 Task: Create a task  Add support for user-generated content and comments , assign it to team member softage.6@softage.net in the project VantageTech and update the status of the task to  On Track  , set the priority of the task to High.
Action: Mouse moved to (42, 335)
Screenshot: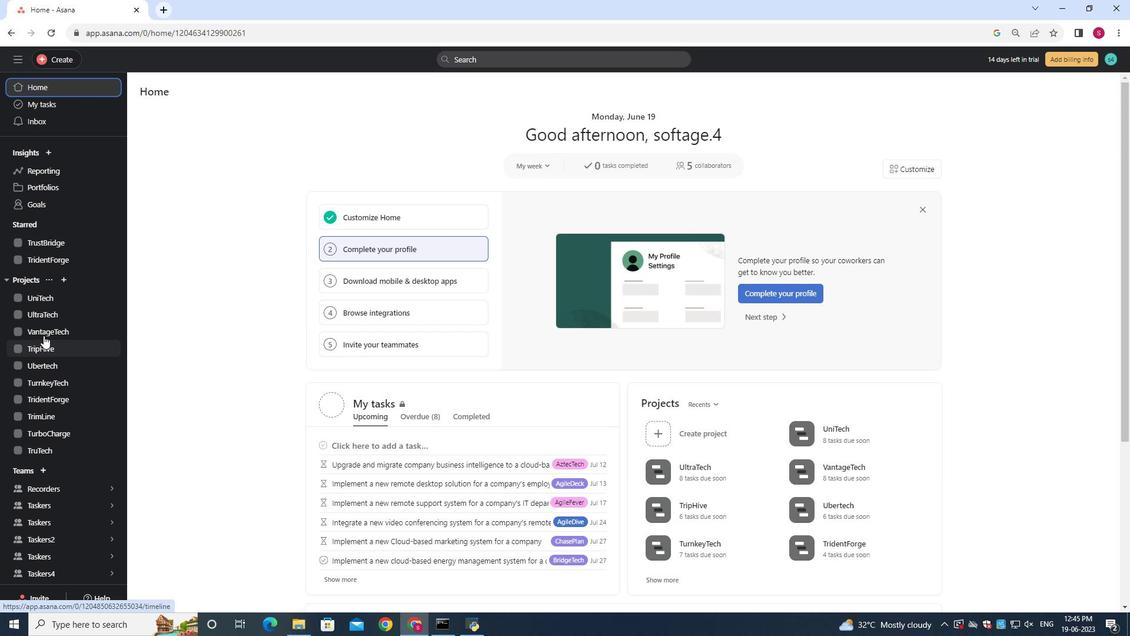 
Action: Mouse pressed left at (42, 335)
Screenshot: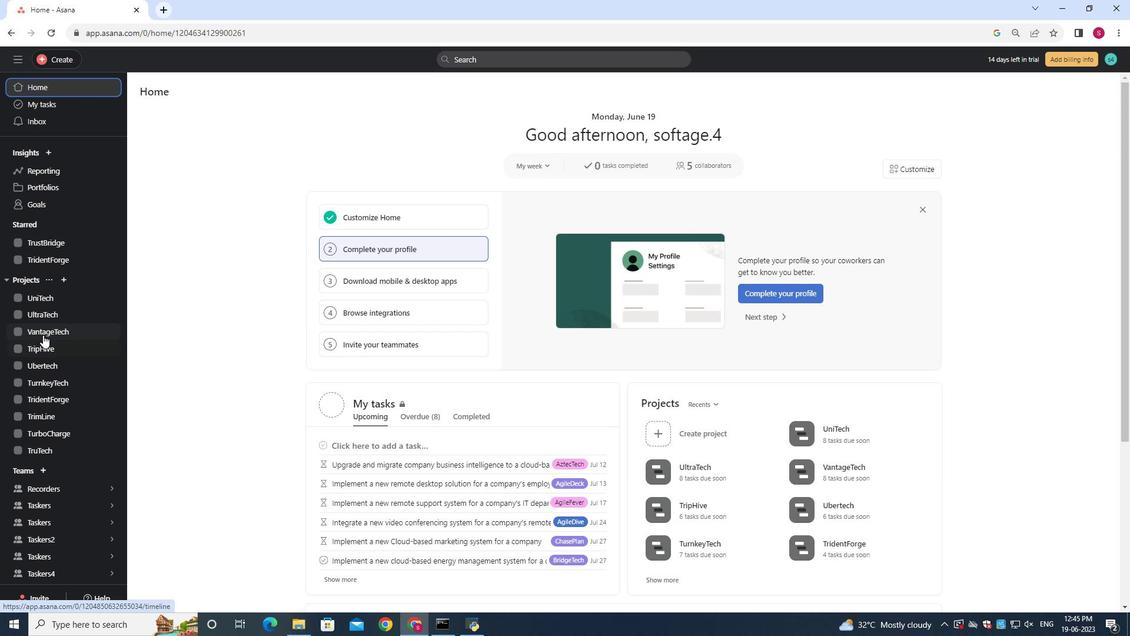 
Action: Mouse moved to (157, 140)
Screenshot: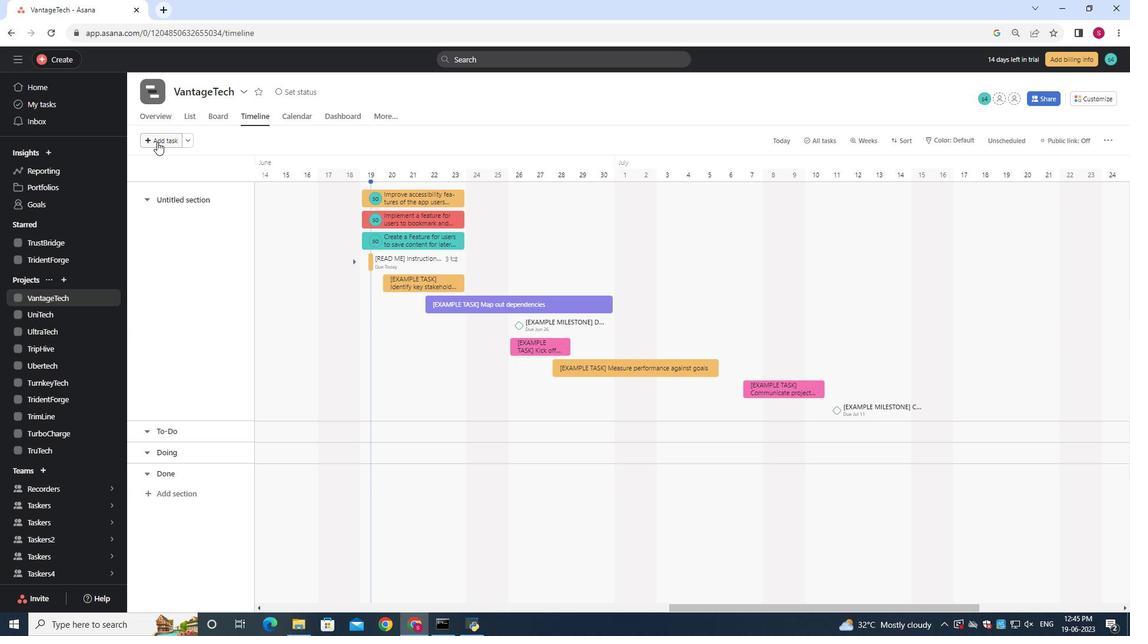 
Action: Mouse pressed left at (157, 140)
Screenshot: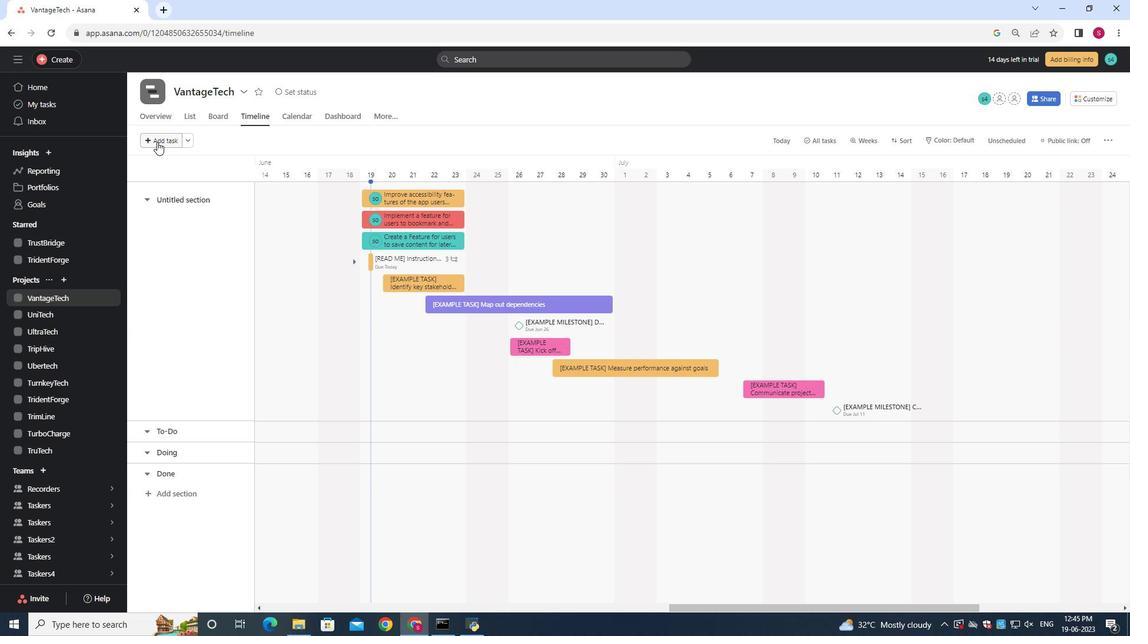 
Action: Mouse moved to (400, 206)
Screenshot: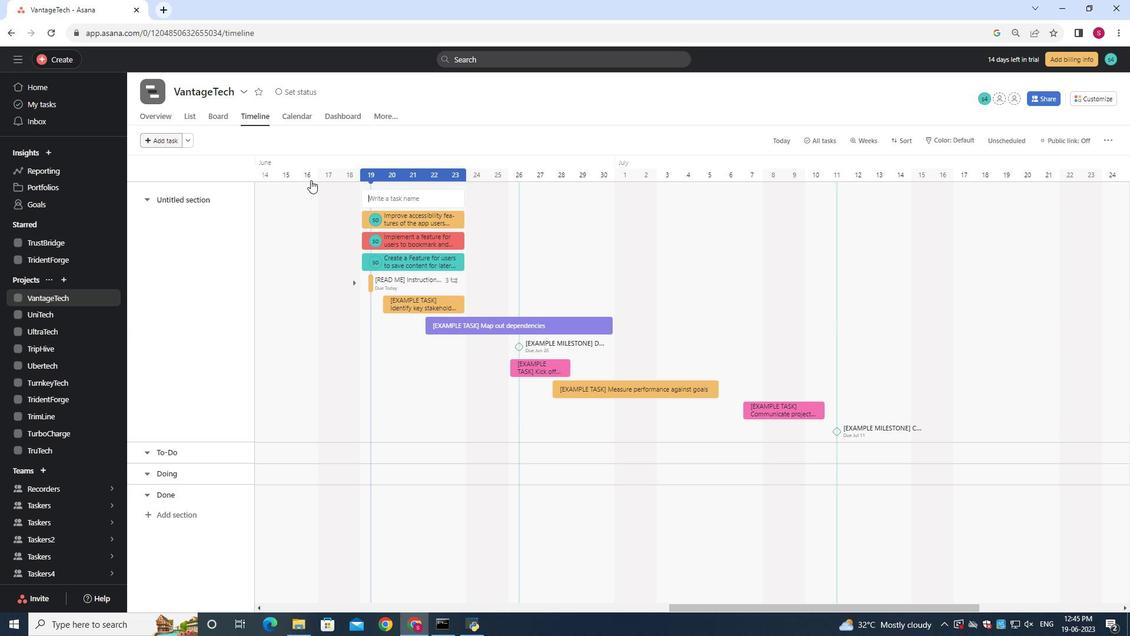 
Action: Key pressed <Key.shift>Add<Key.space><Key.shift><Key.shift><Key.shift><Key.shift><Key.shift><Key.shift><Key.shift><Key.shift><Key.shift><Key.shift><Key.shift><Key.shift>S<Key.backspace>support<Key.space>for<Key.space><Key.shift>user-generated<Key.space>content<Key.space>and<Key.space>comments<Key.space>
Screenshot: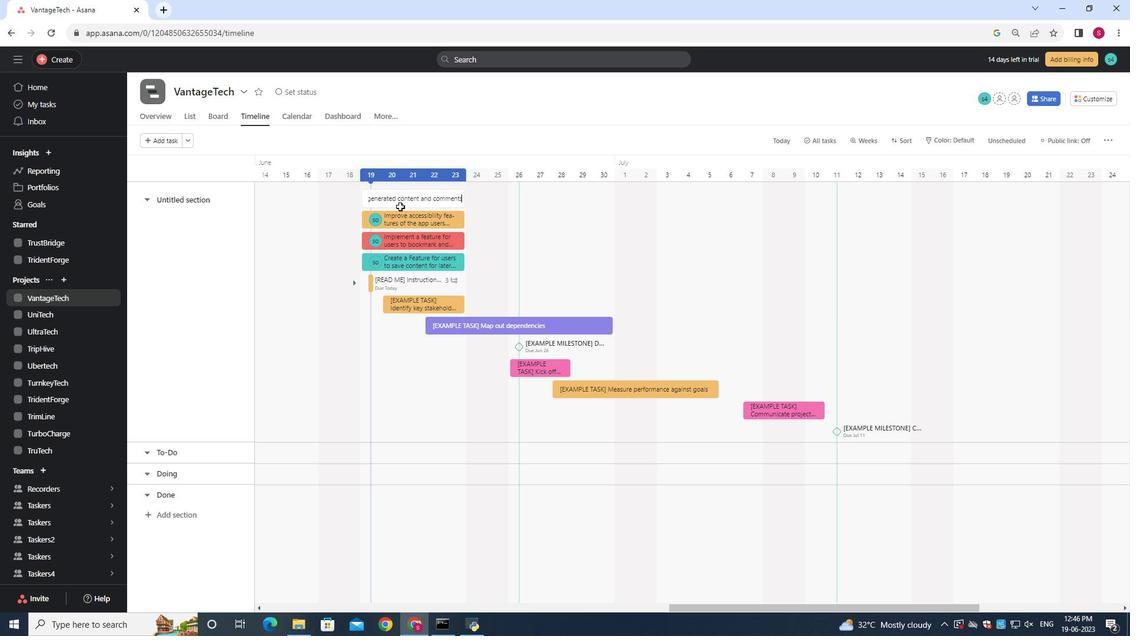 
Action: Mouse moved to (406, 201)
Screenshot: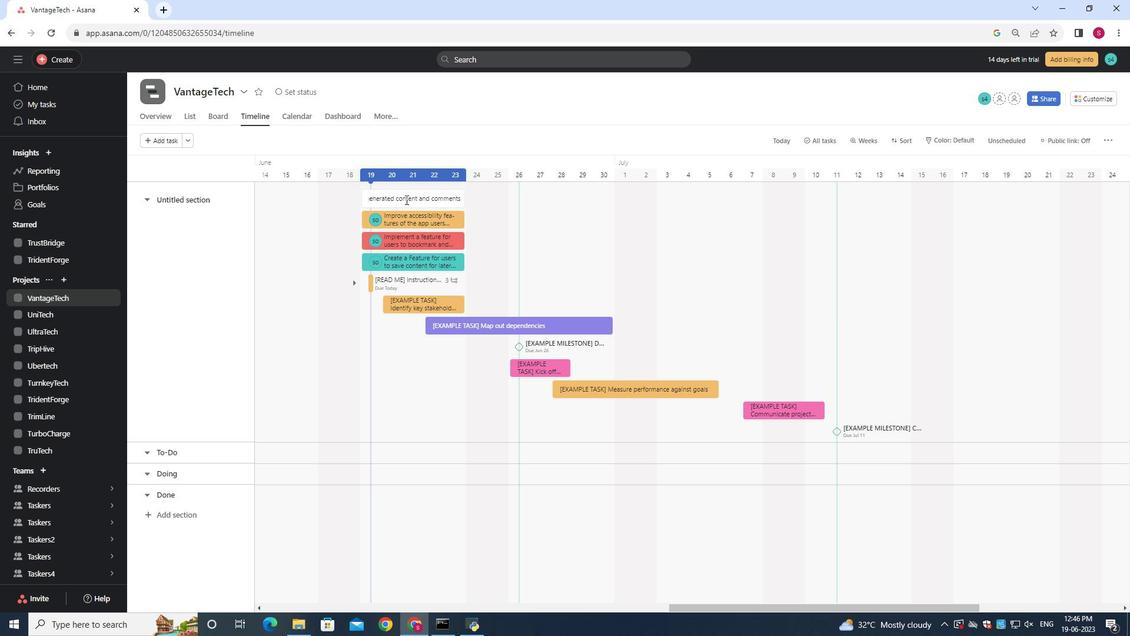
Action: Mouse pressed left at (406, 201)
Screenshot: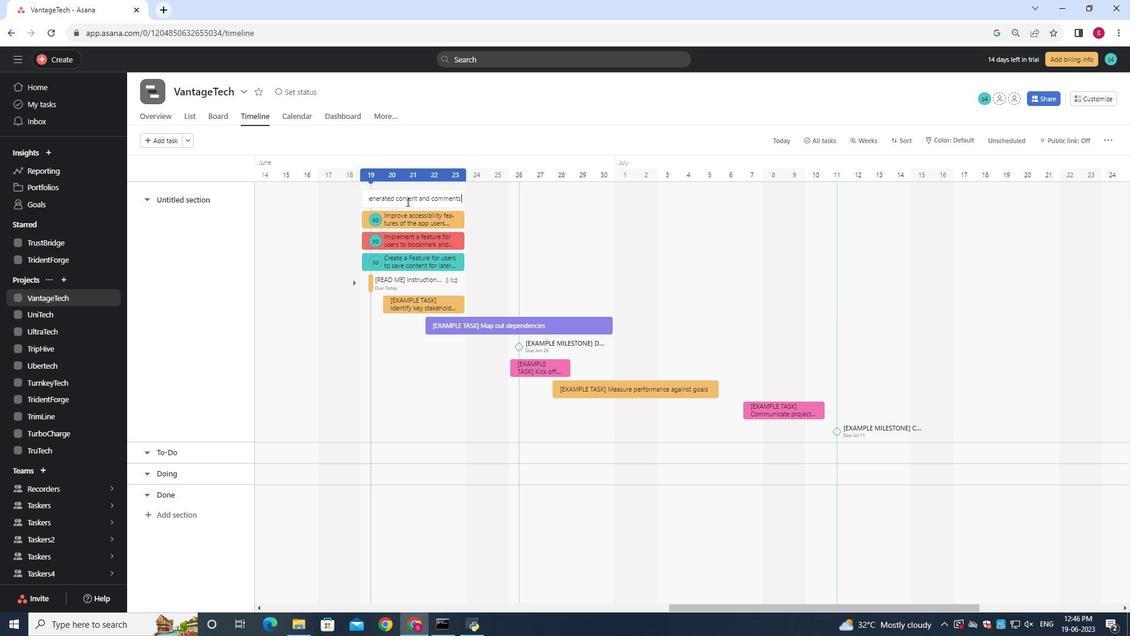 
Action: Mouse moved to (878, 312)
Screenshot: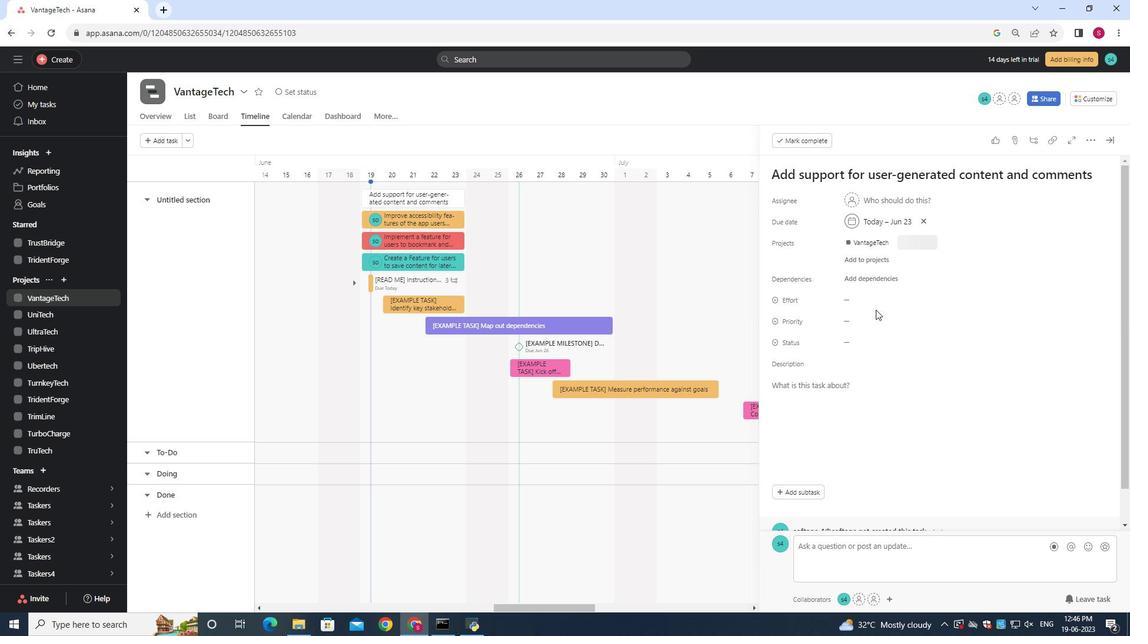 
Action: Mouse scrolled (878, 311) with delta (0, 0)
Screenshot: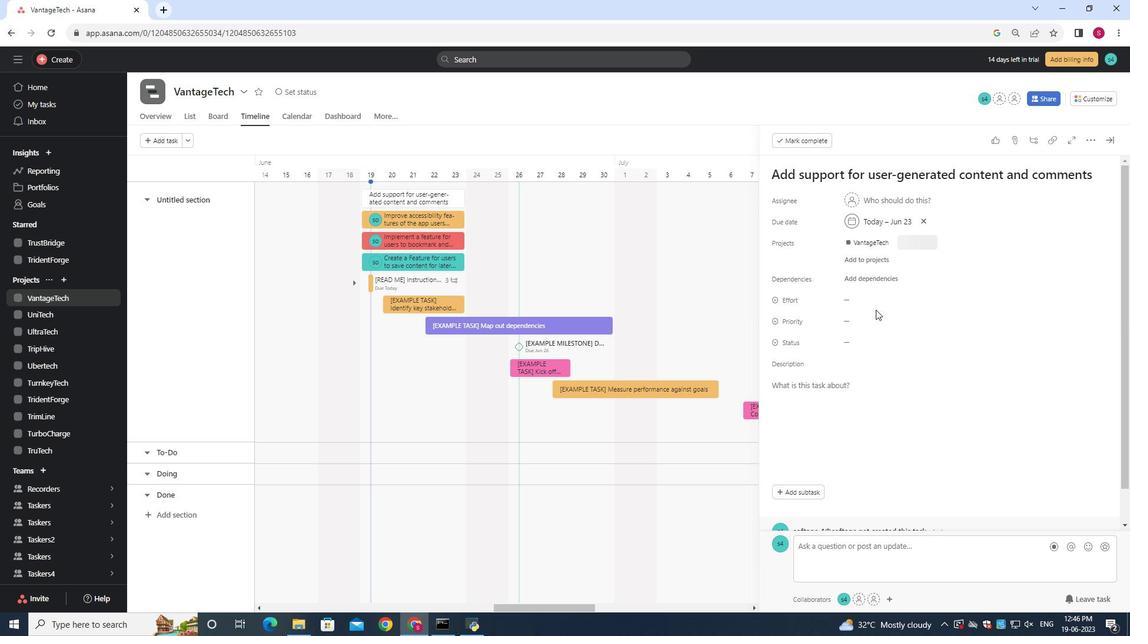 
Action: Mouse moved to (832, 419)
Screenshot: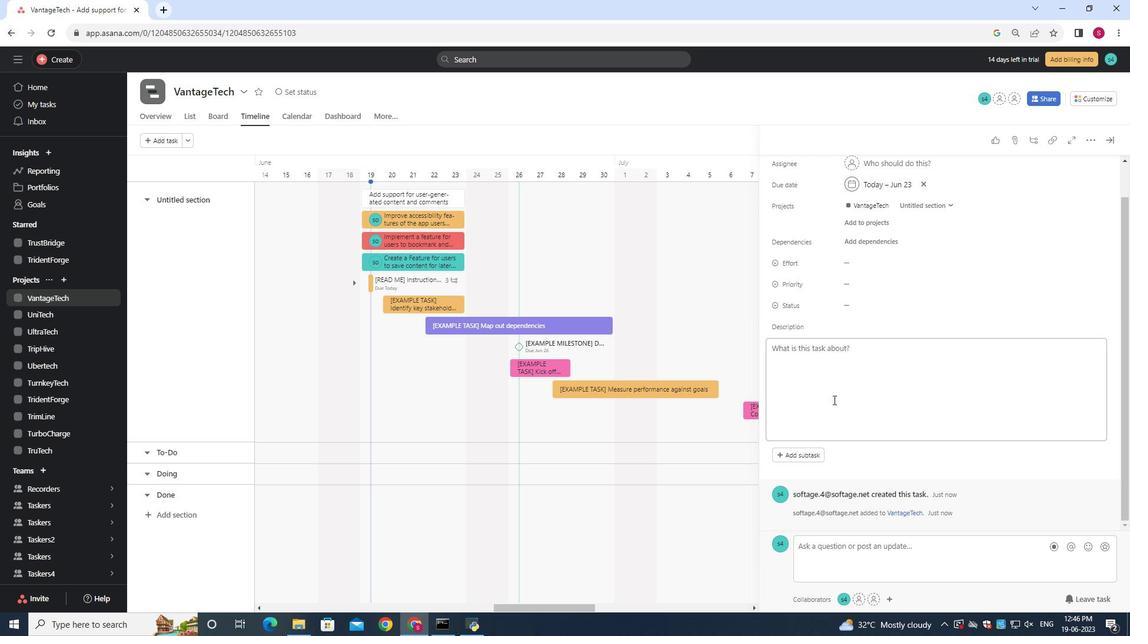 
Action: Mouse scrolled (832, 419) with delta (0, 0)
Screenshot: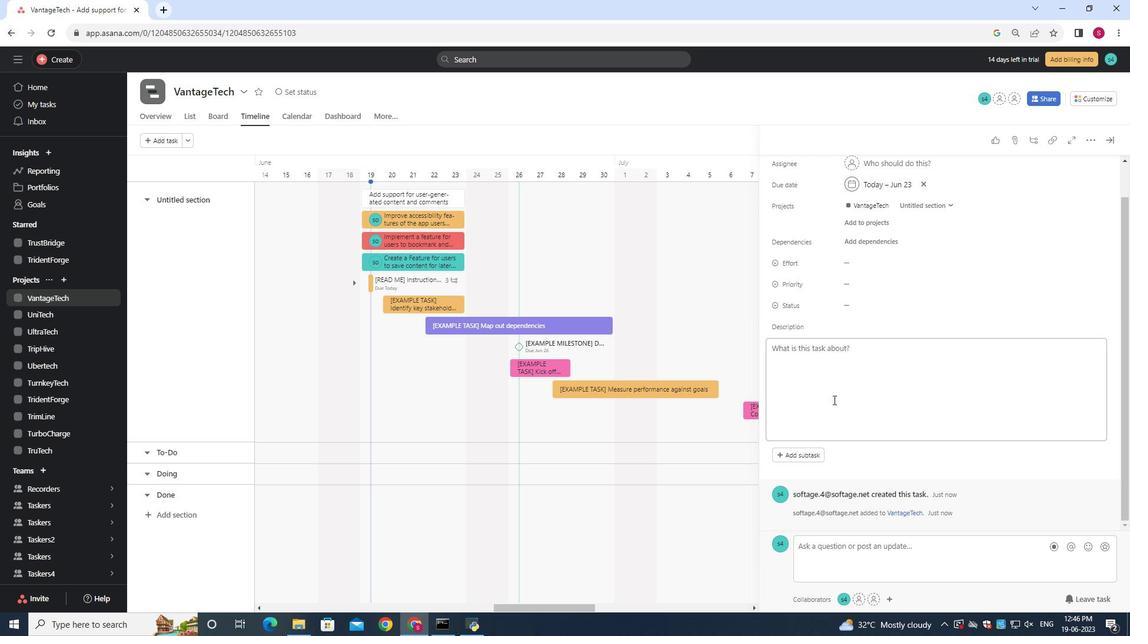 
Action: Mouse moved to (878, 161)
Screenshot: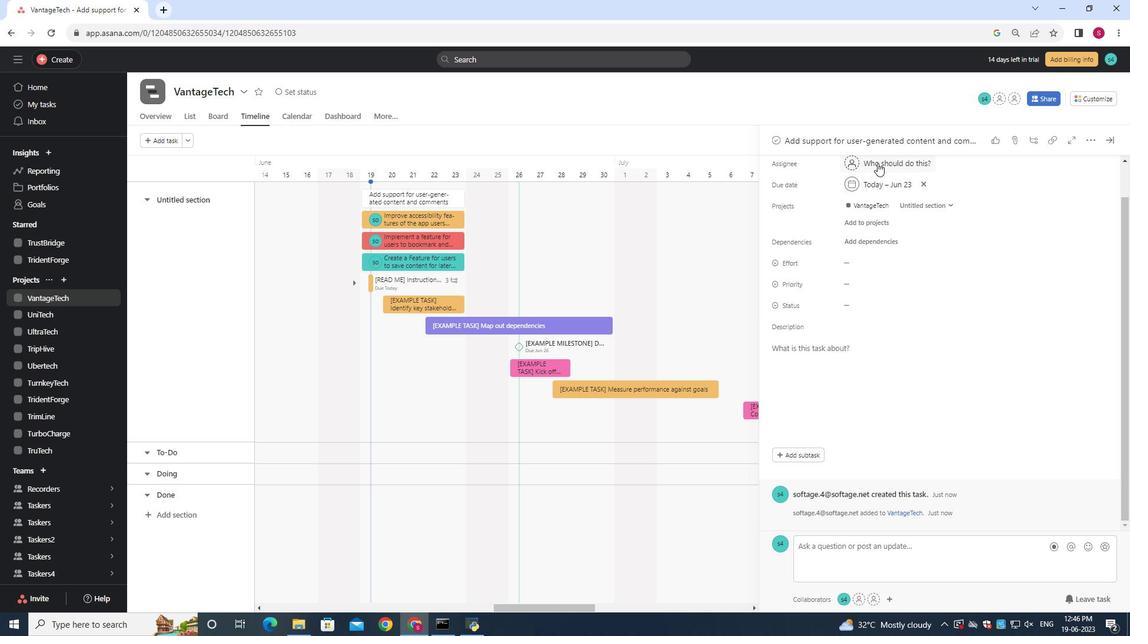 
Action: Mouse pressed left at (878, 161)
Screenshot: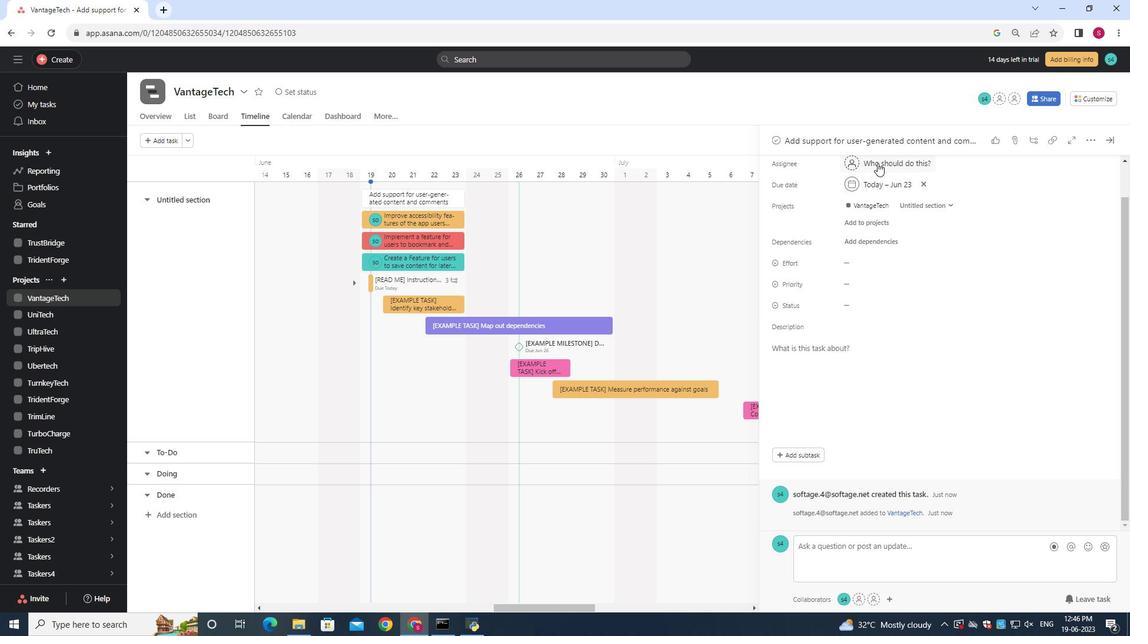 
Action: Mouse moved to (878, 161)
Screenshot: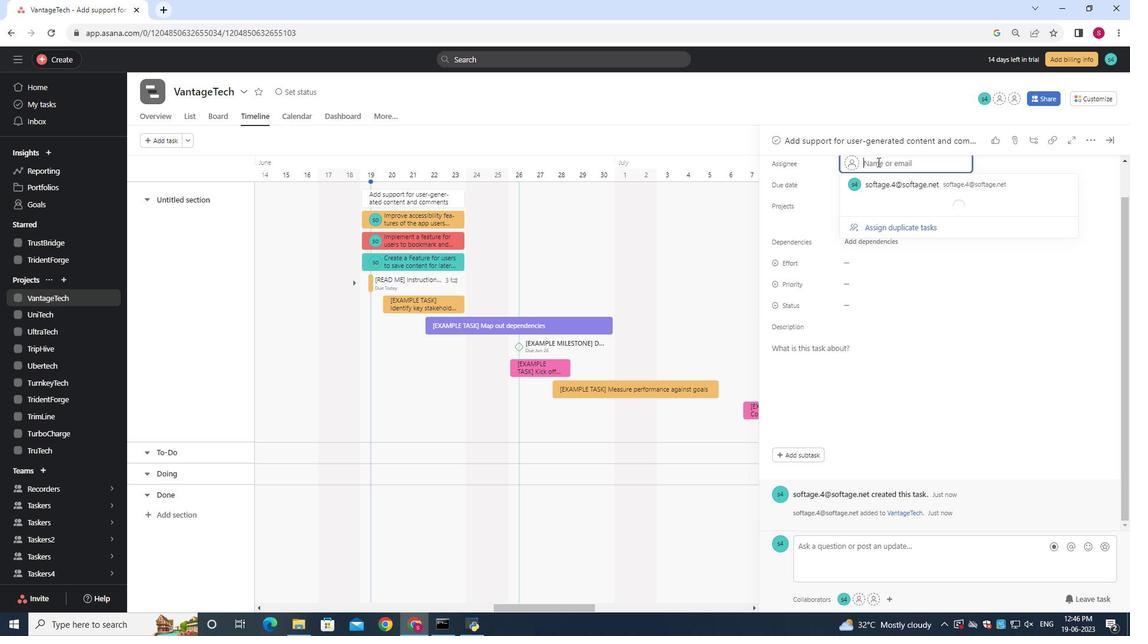 
Action: Key pressed softage.6<Key.shift>
Screenshot: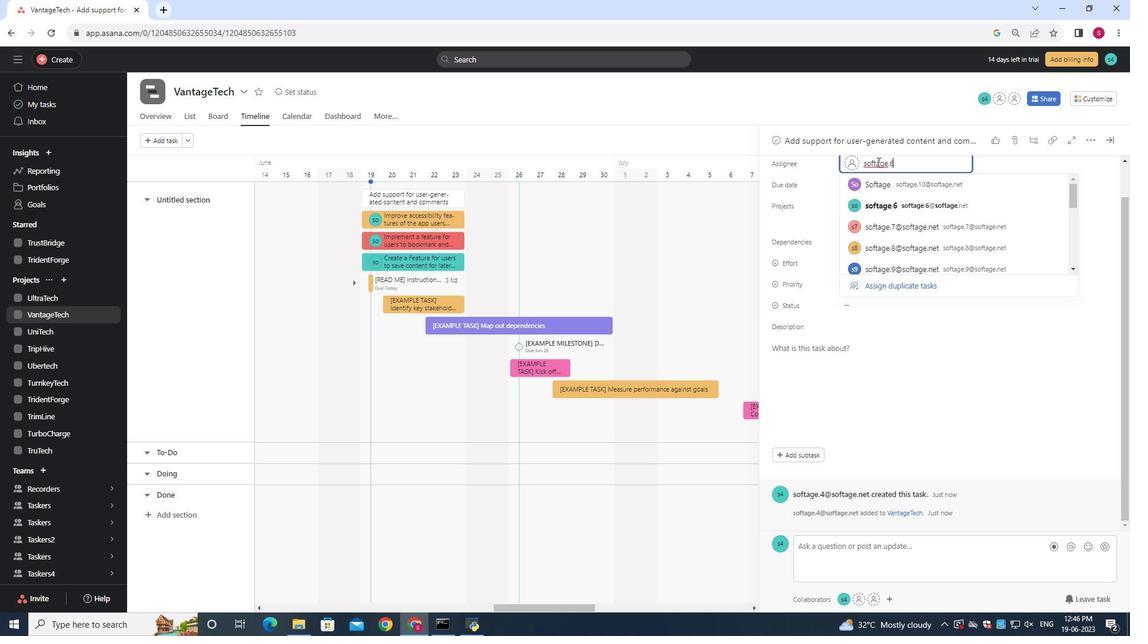 
Action: Mouse moved to (869, 158)
Screenshot: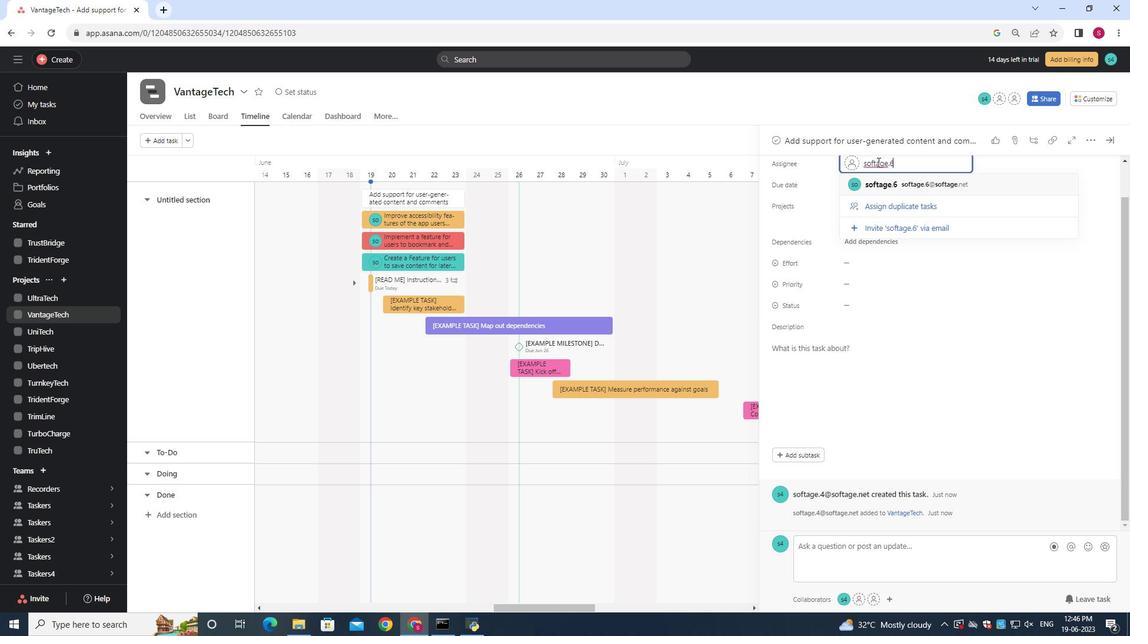 
Action: Key pressed @
Screenshot: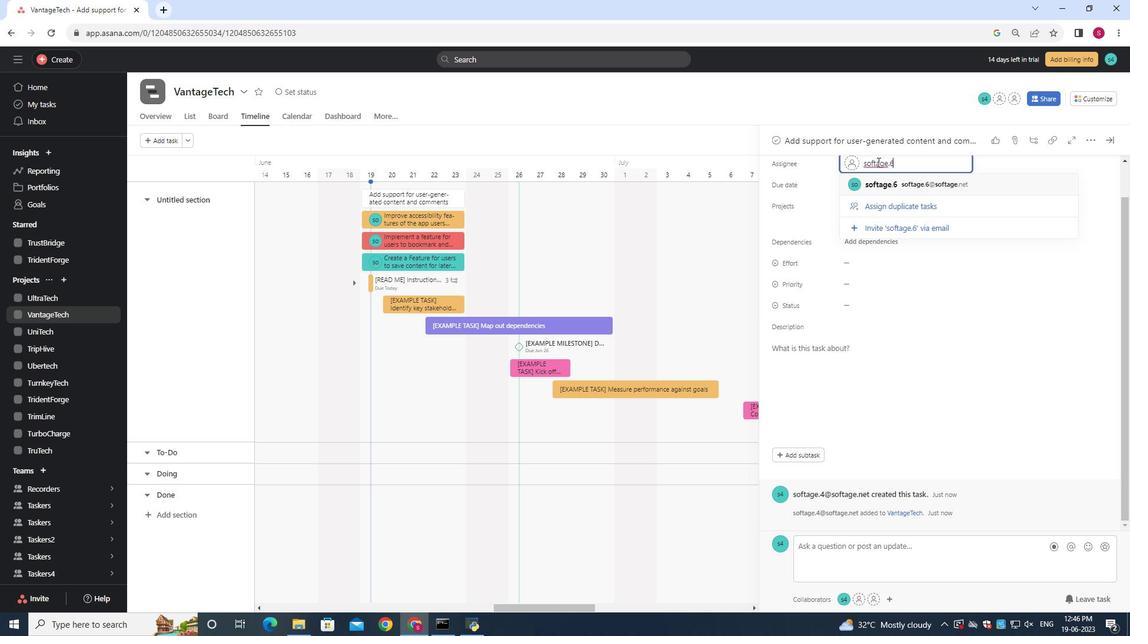 
Action: Mouse moved to (868, 157)
Screenshot: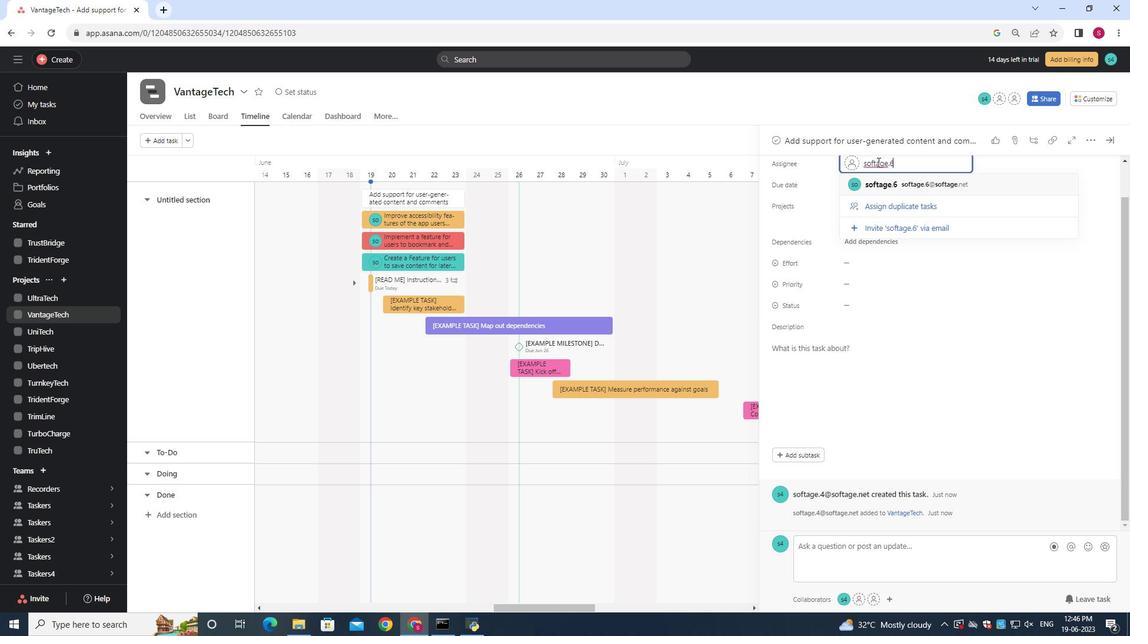 
Action: Key pressed softage.net
Screenshot: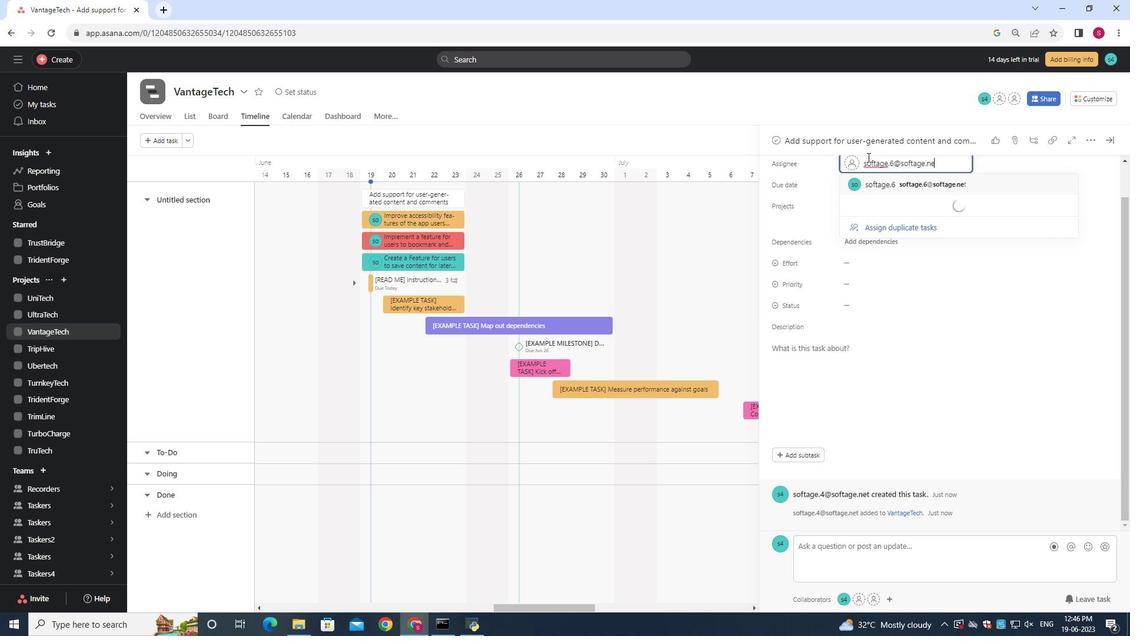 
Action: Mouse moved to (917, 176)
Screenshot: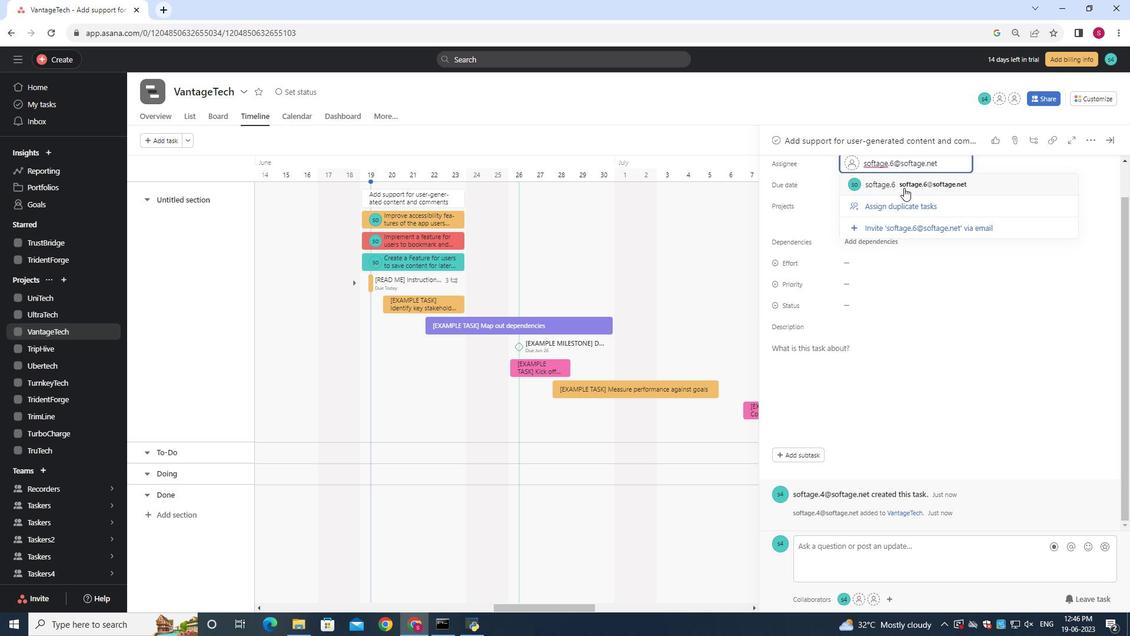 
Action: Mouse pressed left at (917, 176)
Screenshot: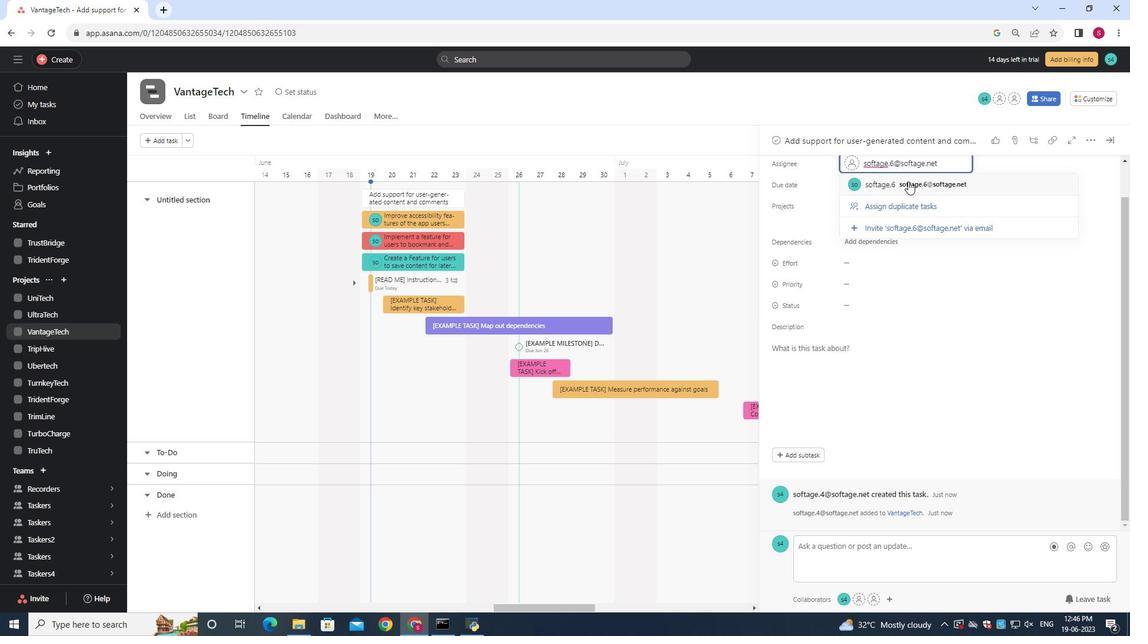 
Action: Mouse moved to (853, 309)
Screenshot: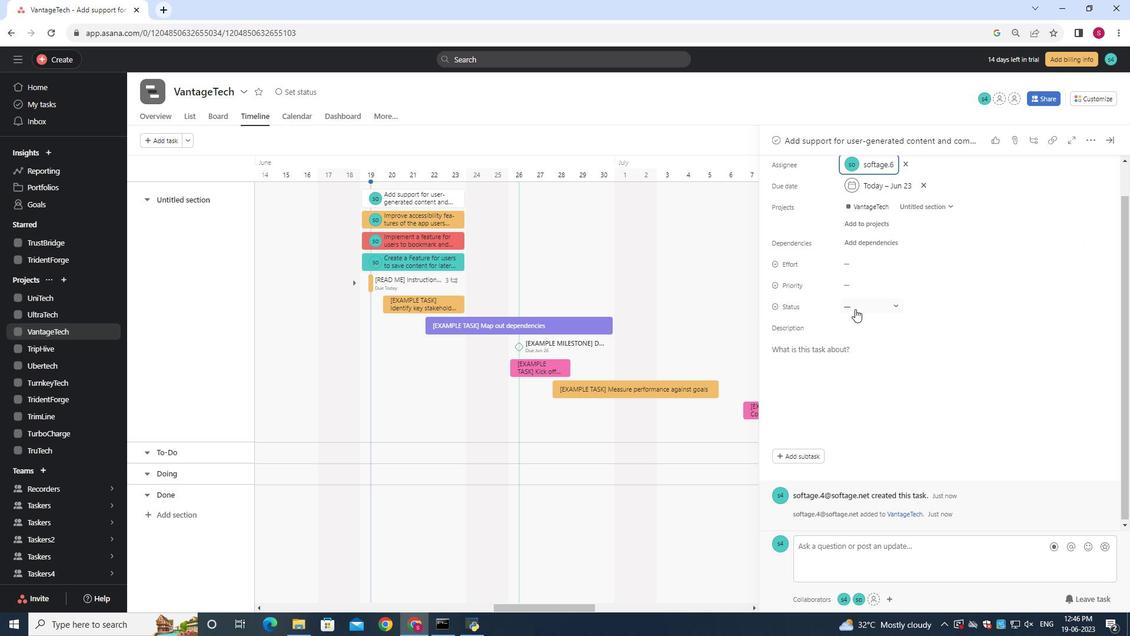 
Action: Mouse pressed left at (853, 309)
Screenshot: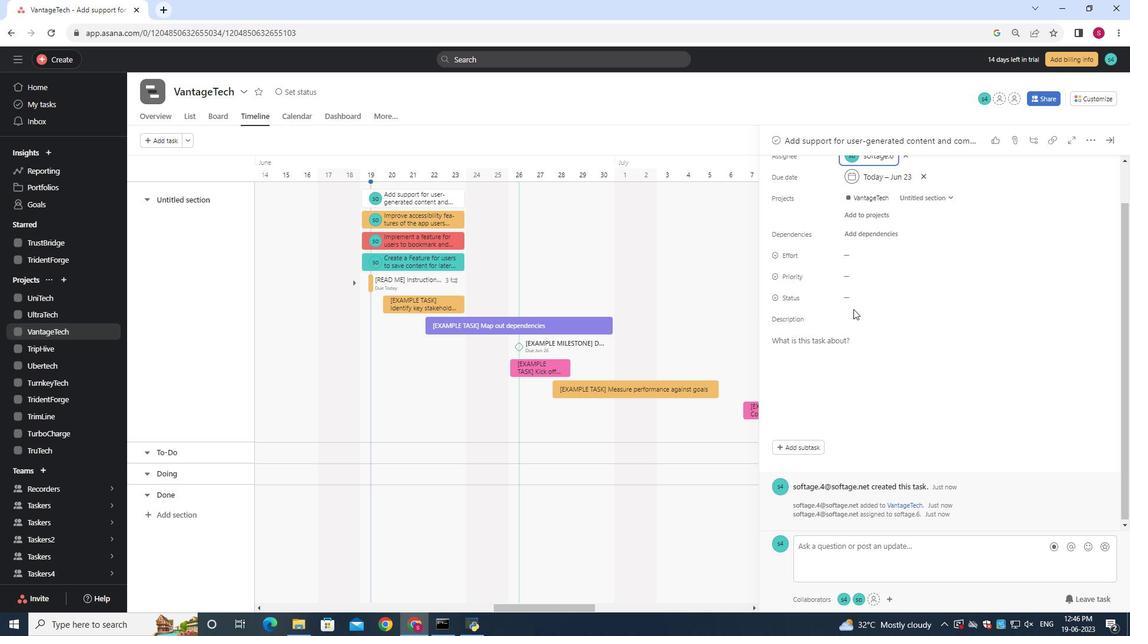 
Action: Mouse moved to (852, 297)
Screenshot: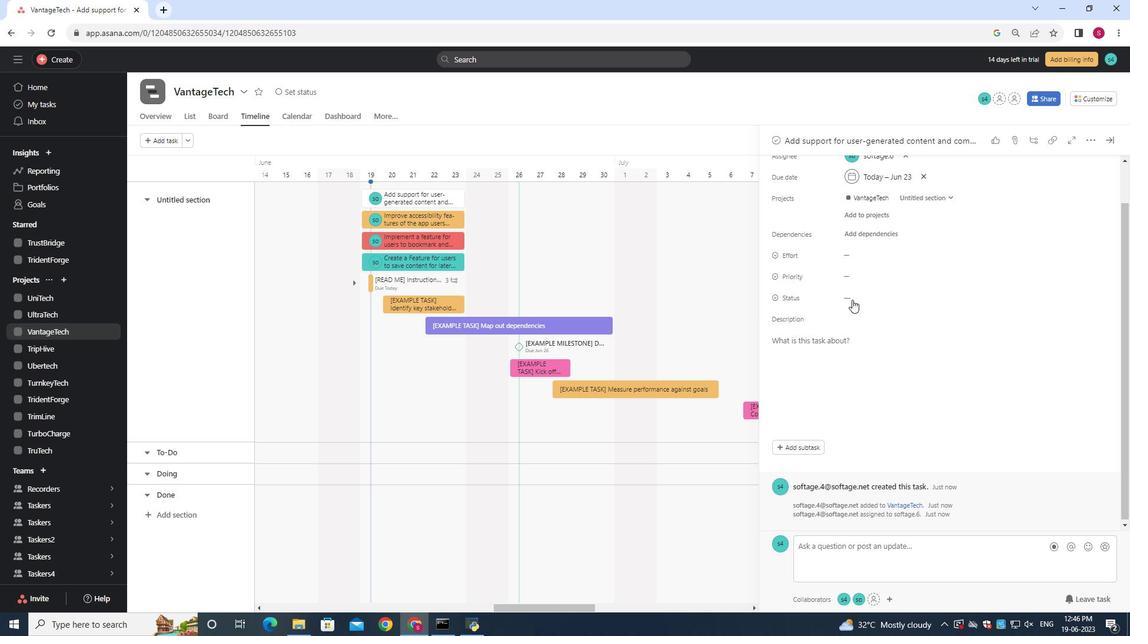 
Action: Mouse pressed left at (852, 297)
Screenshot: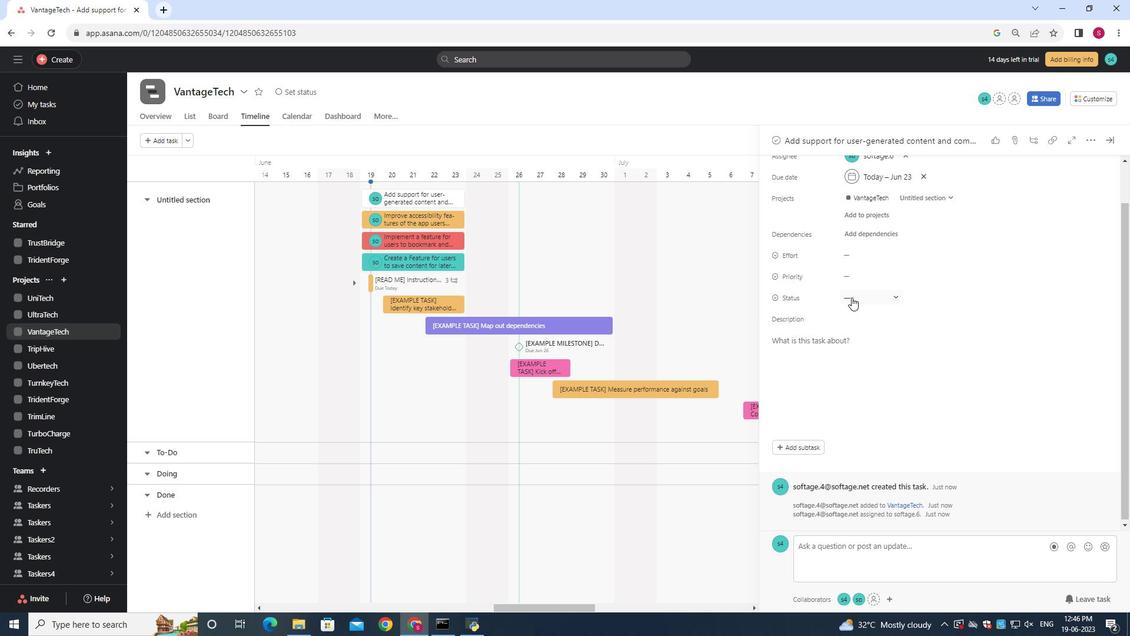 
Action: Mouse moved to (886, 328)
Screenshot: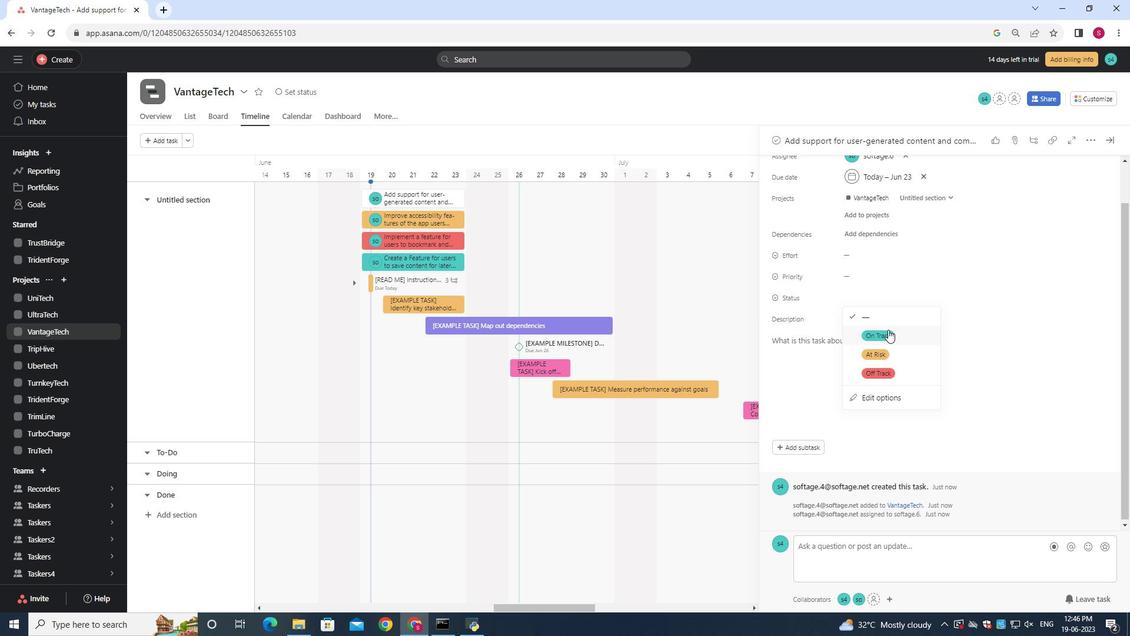 
Action: Mouse pressed left at (886, 328)
Screenshot: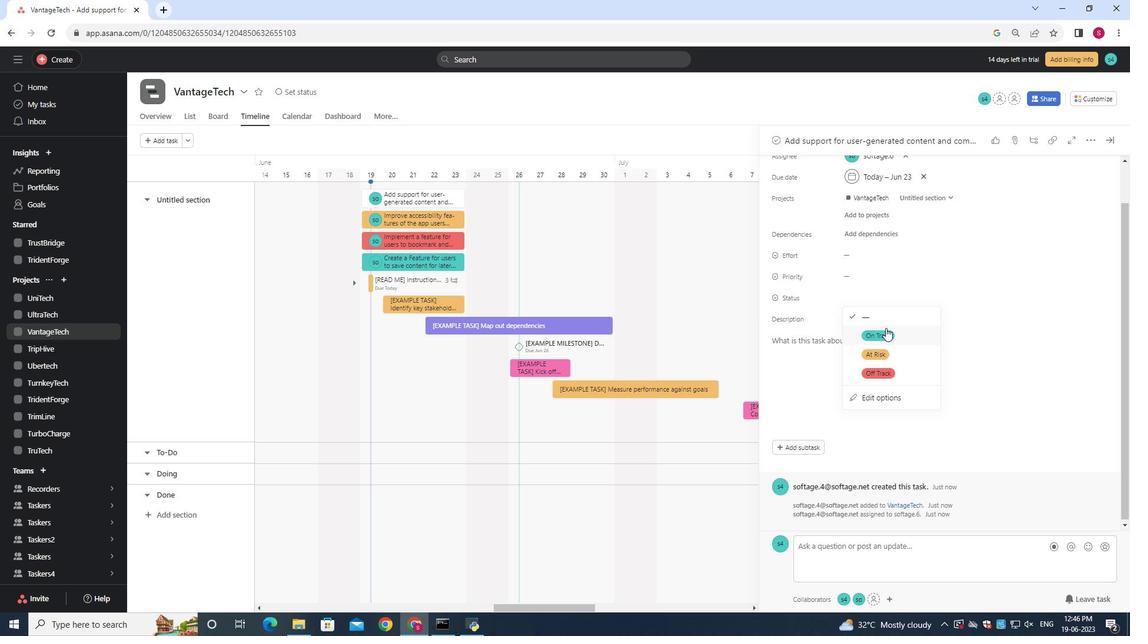 
Action: Mouse moved to (885, 332)
Screenshot: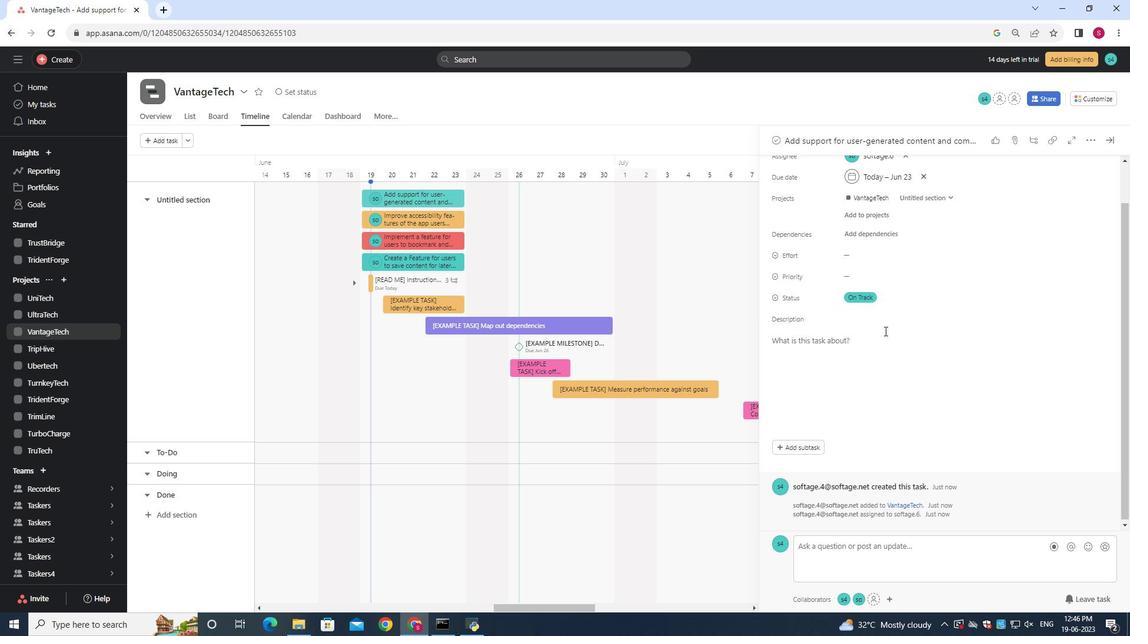 
Action: Mouse pressed left at (885, 332)
Screenshot: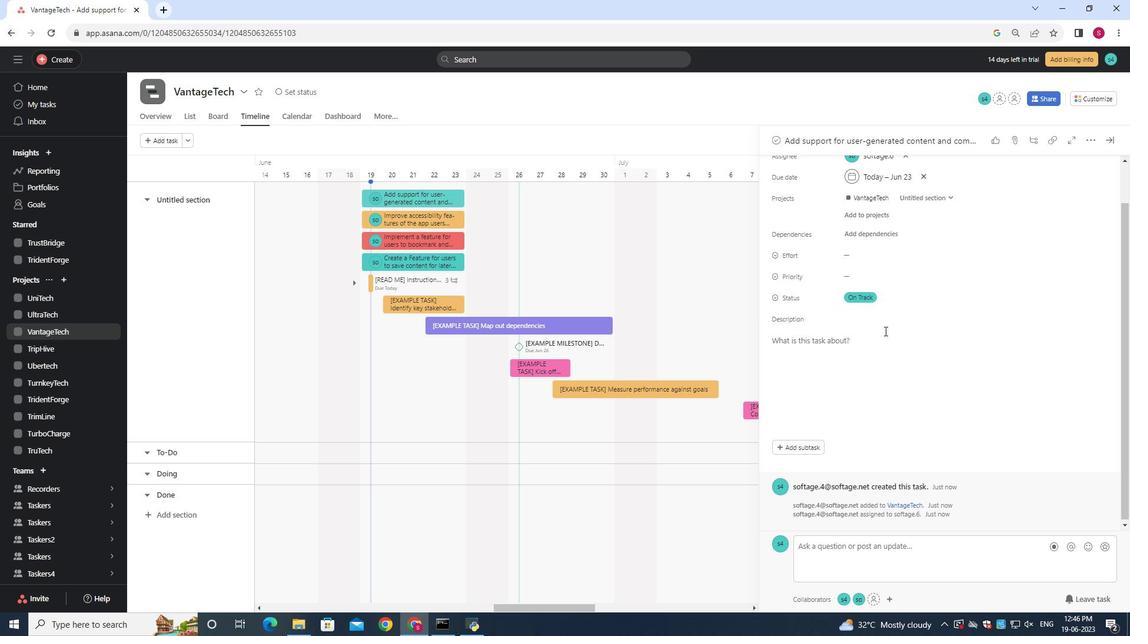 
Action: Mouse moved to (863, 275)
Screenshot: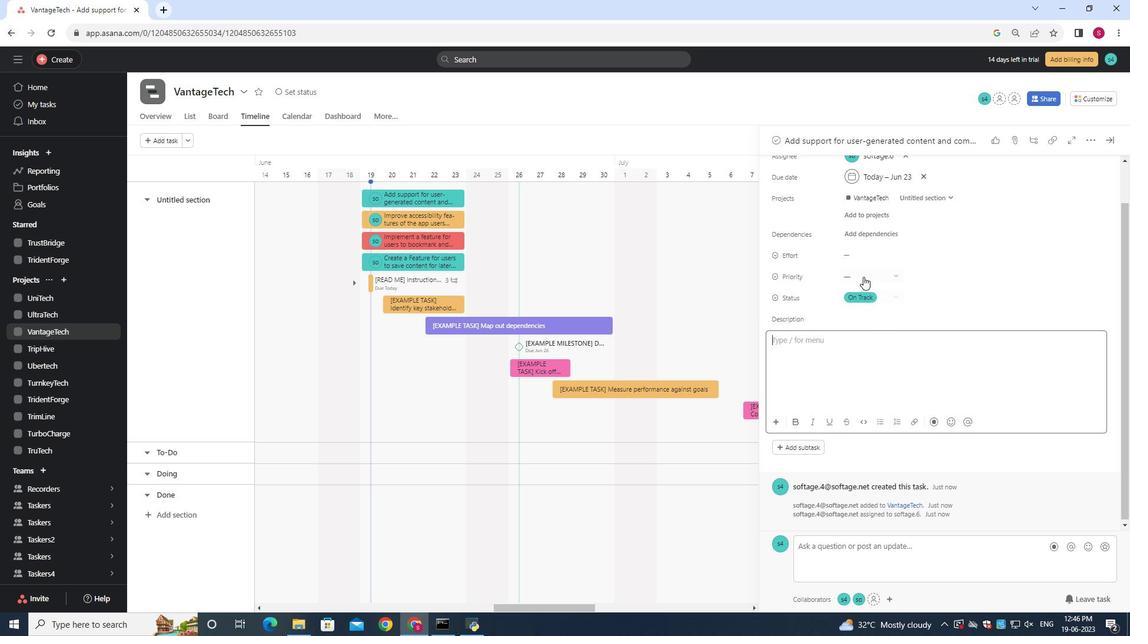 
Action: Mouse pressed left at (863, 275)
Screenshot: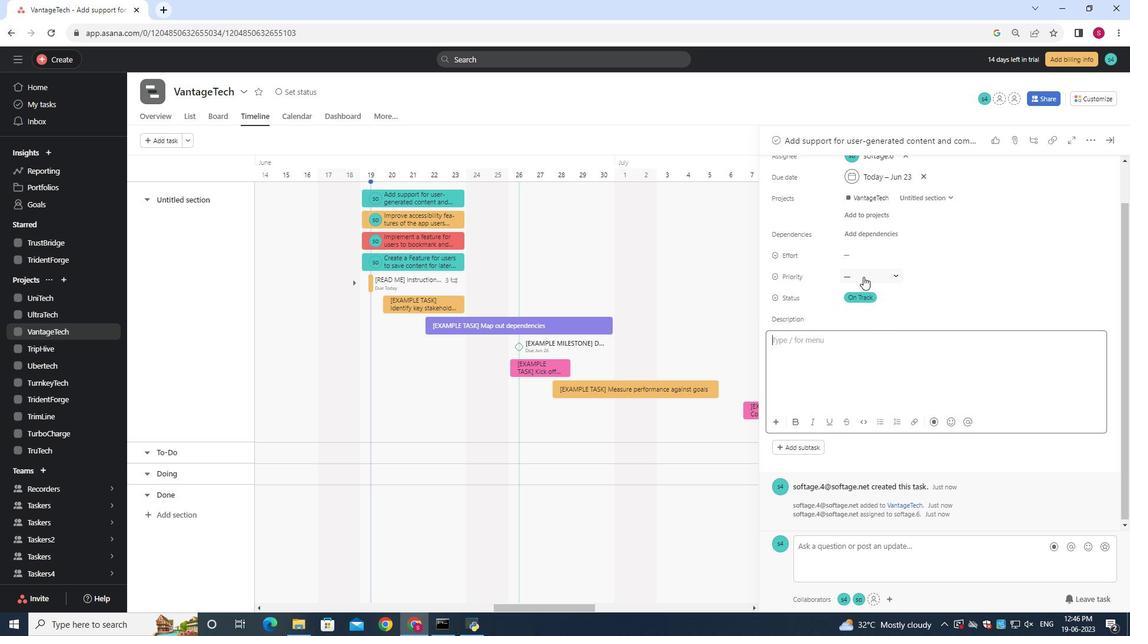
Action: Mouse moved to (875, 316)
Screenshot: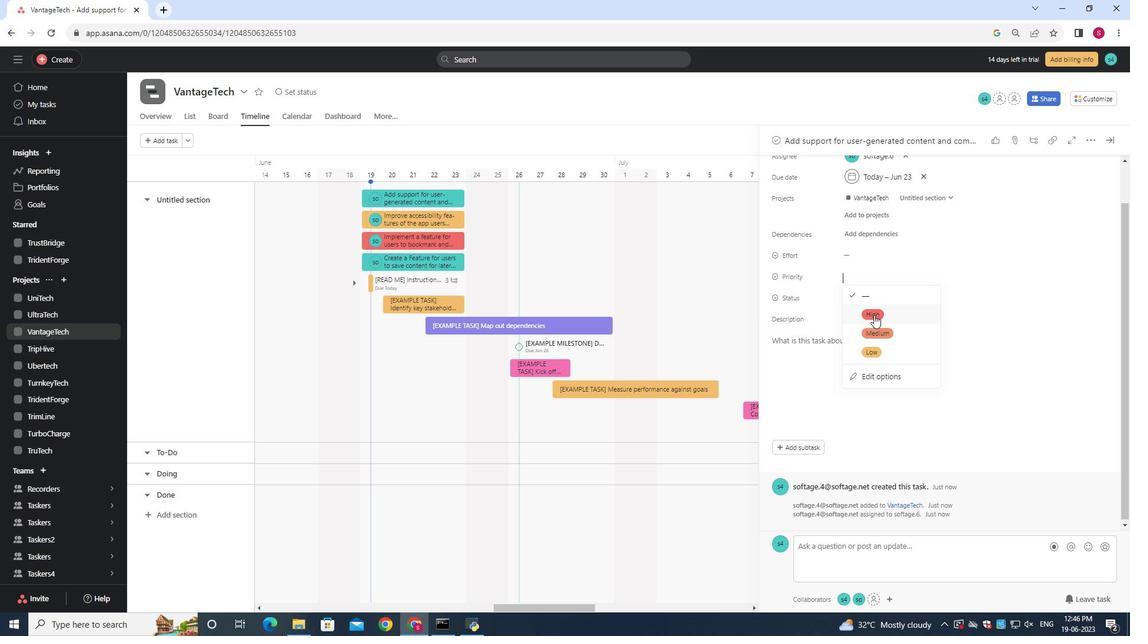 
Action: Mouse pressed left at (875, 316)
Screenshot: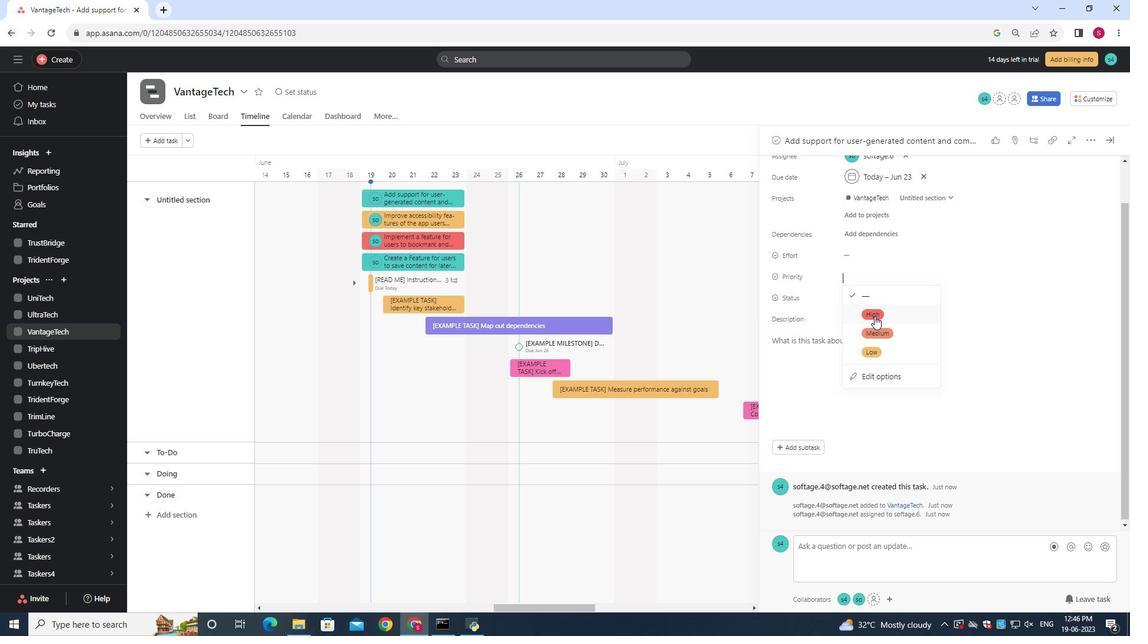 
Action: Mouse moved to (867, 286)
Screenshot: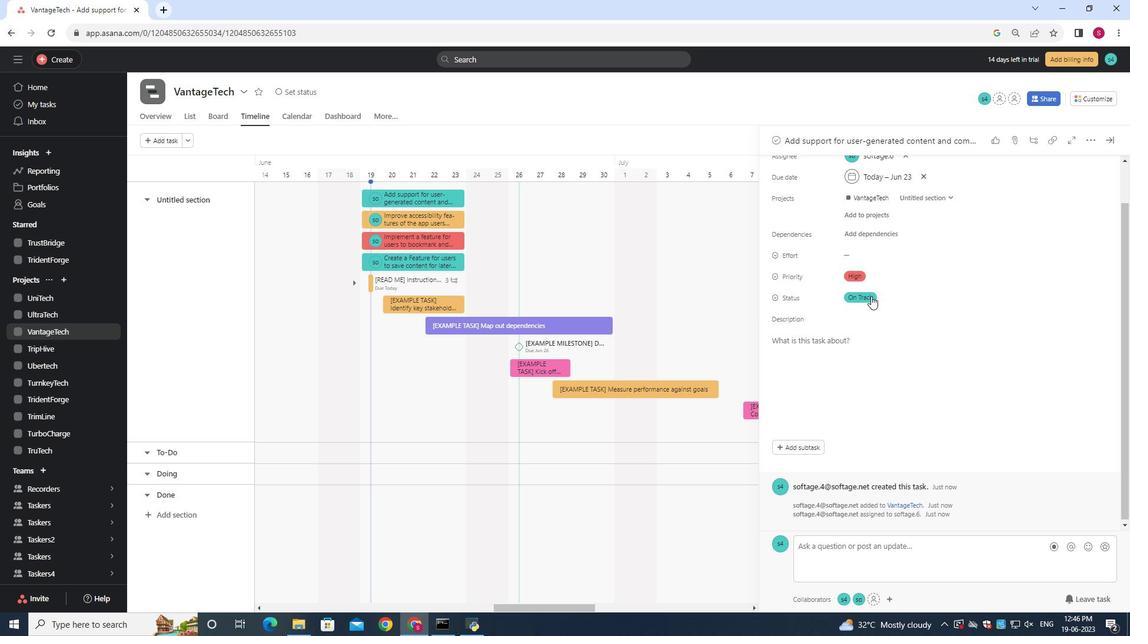 
